 Task: In the  document David.txt ,change text color to 'Dark Red' Insert the mentioned shape on left side of the text 'Rounded Rectangle'. Change color of the shape to  PinkChange shape height to 0.9
Action: Mouse moved to (362, 260)
Screenshot: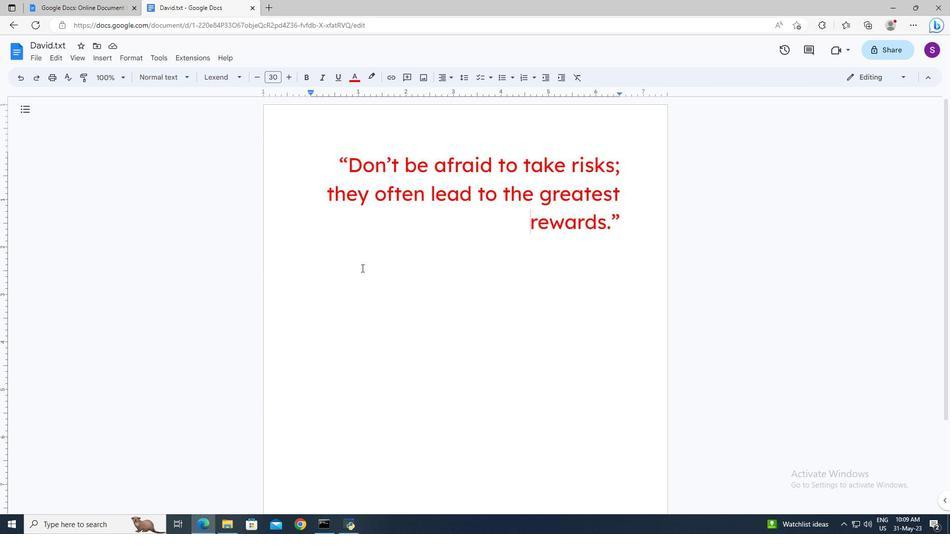 
Action: Mouse pressed left at (362, 260)
Screenshot: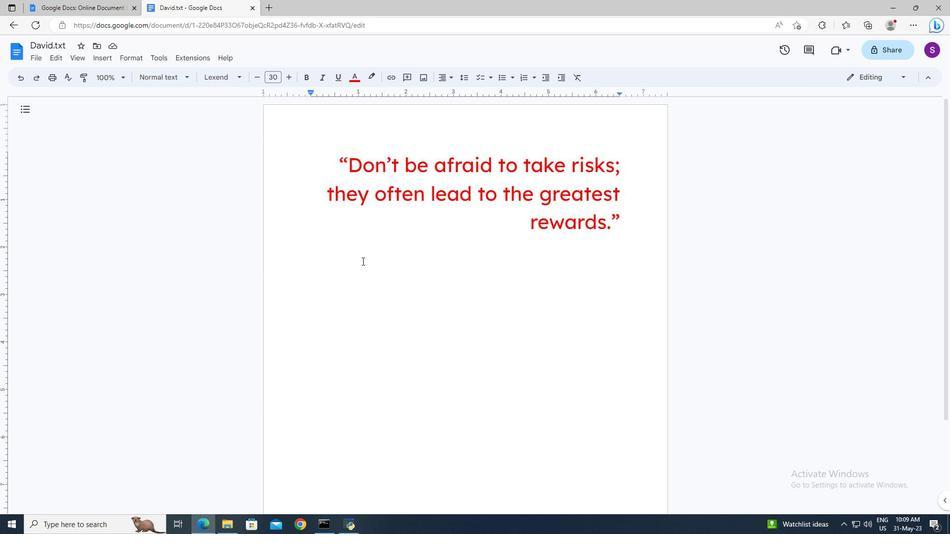
Action: Key pressed ctrl+A
Screenshot: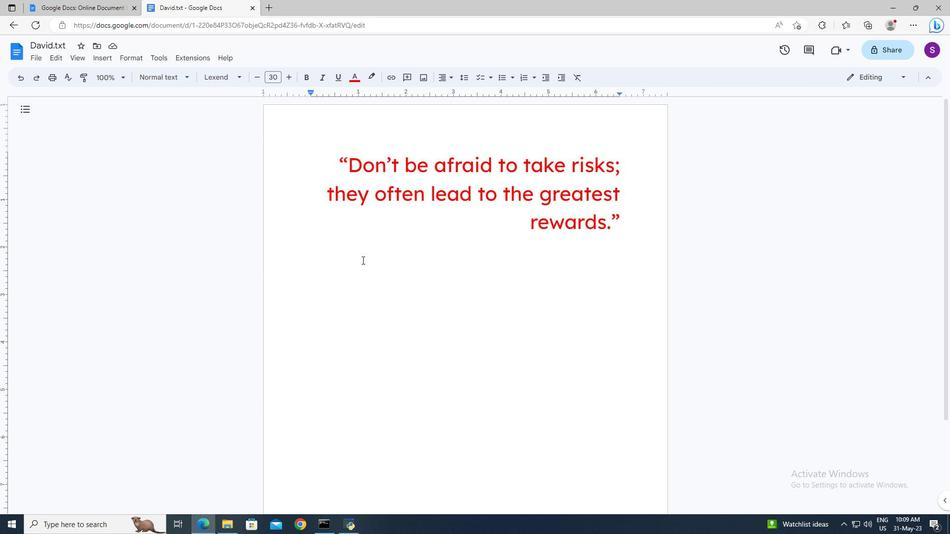 
Action: Mouse moved to (354, 80)
Screenshot: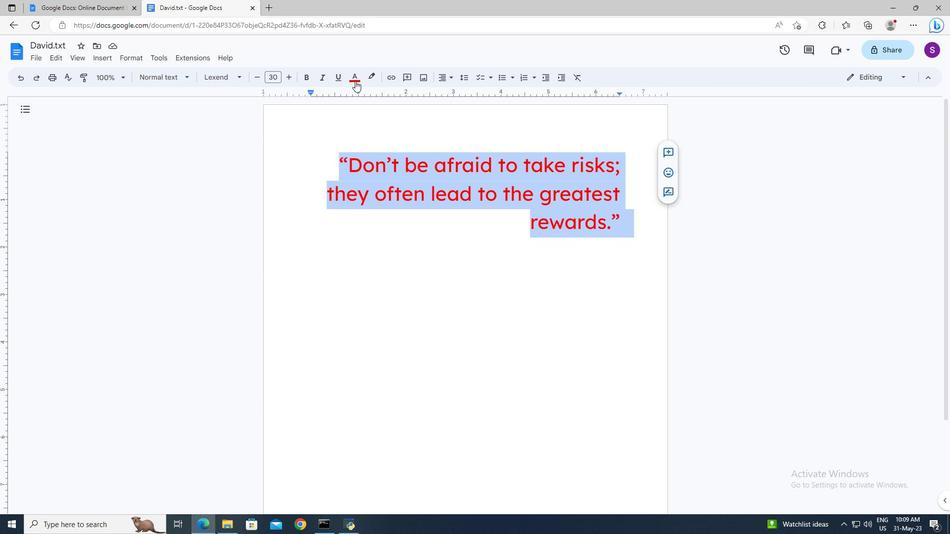 
Action: Mouse pressed left at (354, 80)
Screenshot: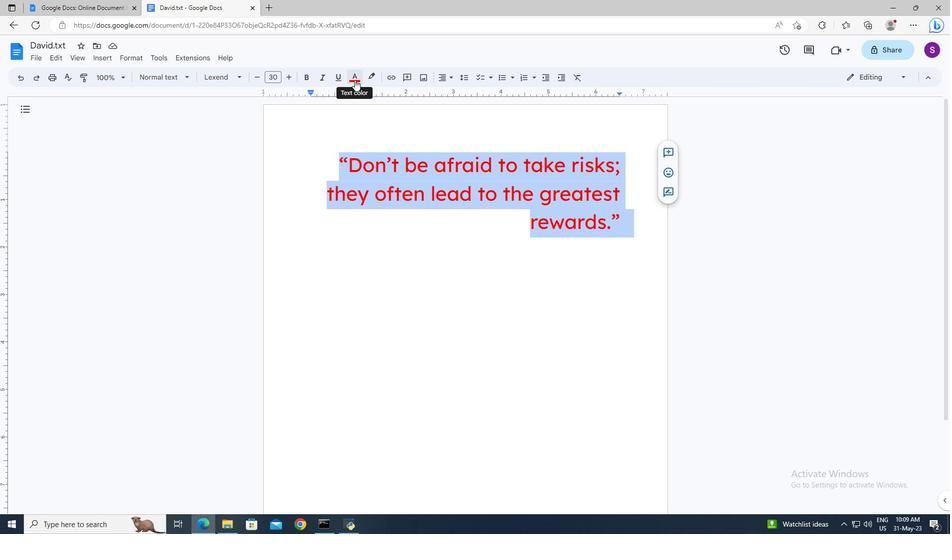 
Action: Mouse moved to (369, 162)
Screenshot: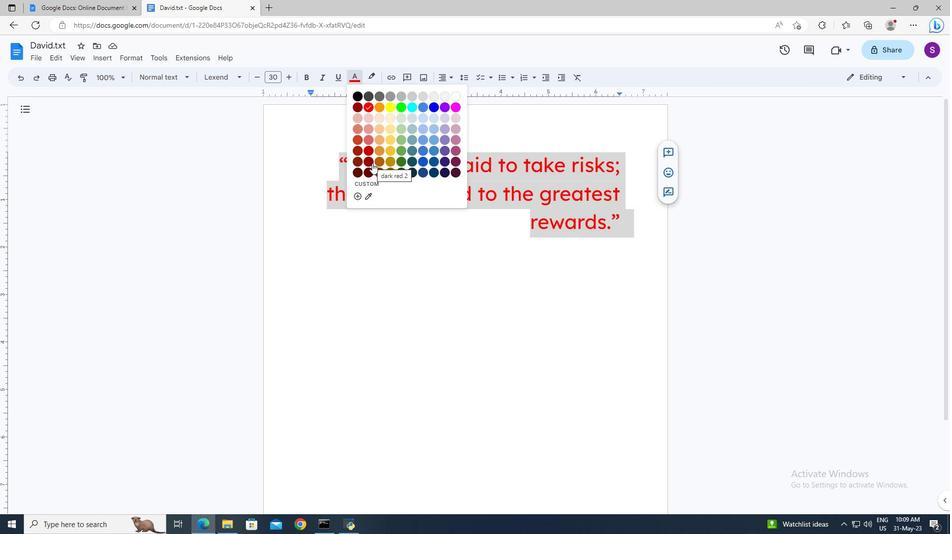 
Action: Mouse pressed left at (369, 162)
Screenshot: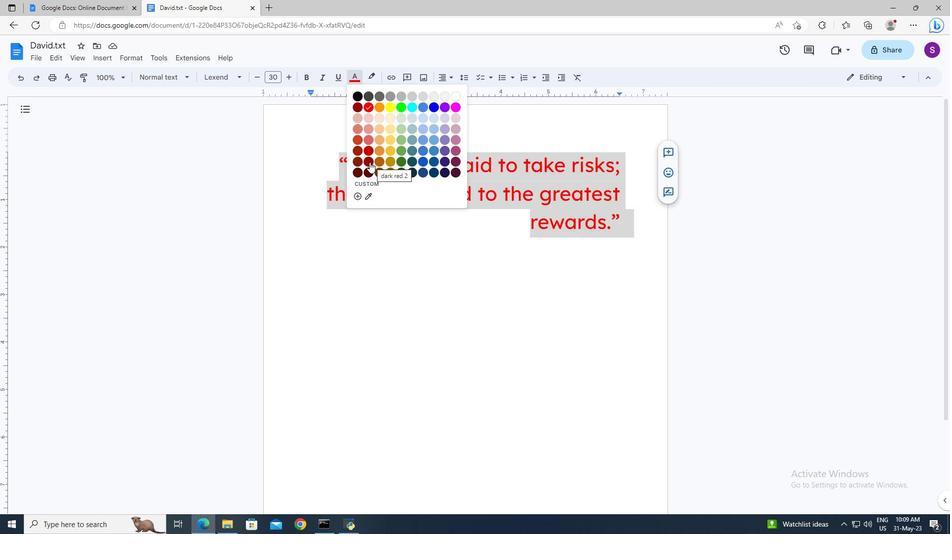 
Action: Mouse moved to (310, 166)
Screenshot: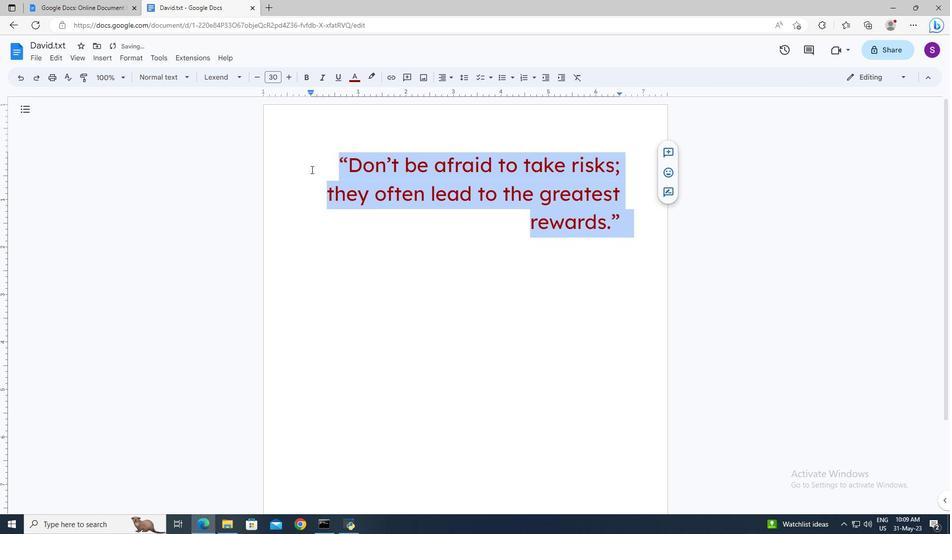 
Action: Mouse pressed left at (310, 166)
Screenshot: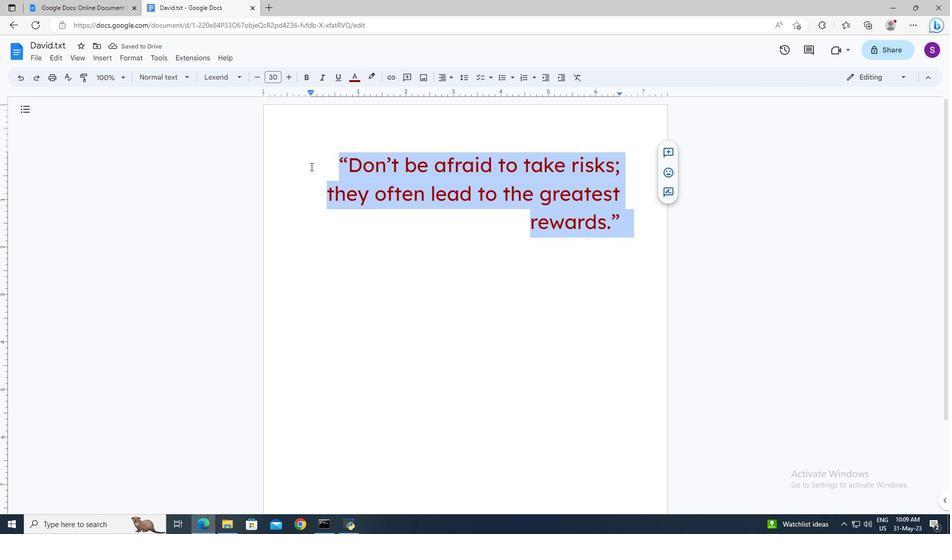 
Action: Mouse moved to (107, 59)
Screenshot: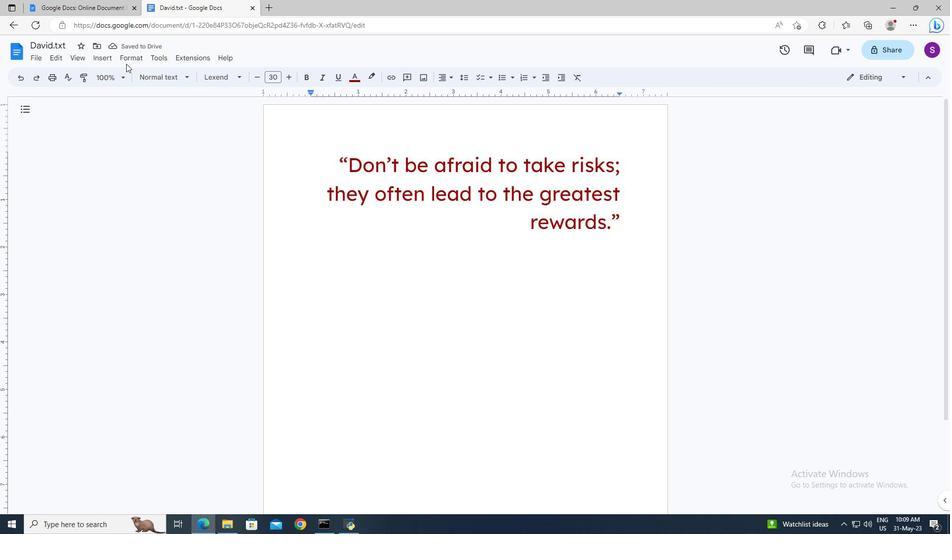 
Action: Mouse pressed left at (107, 59)
Screenshot: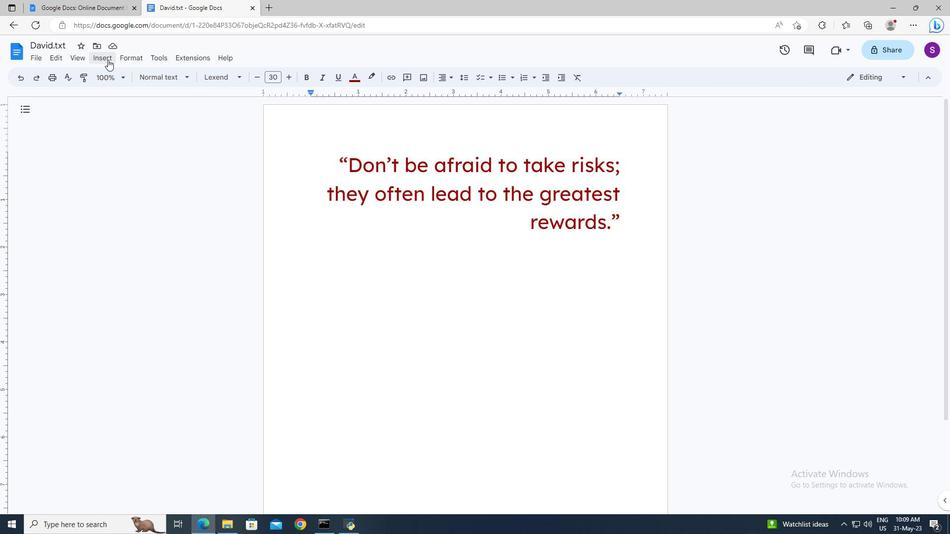 
Action: Mouse moved to (268, 108)
Screenshot: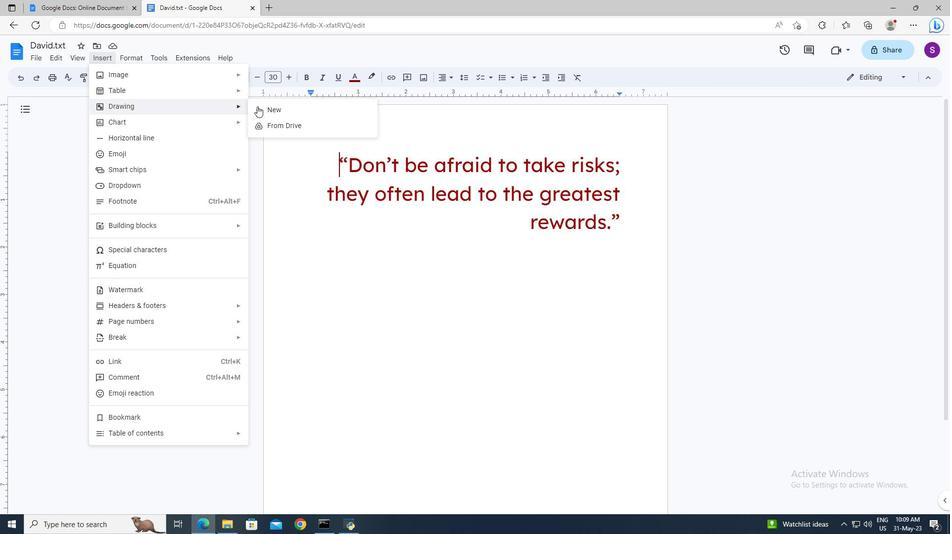 
Action: Mouse pressed left at (268, 108)
Screenshot: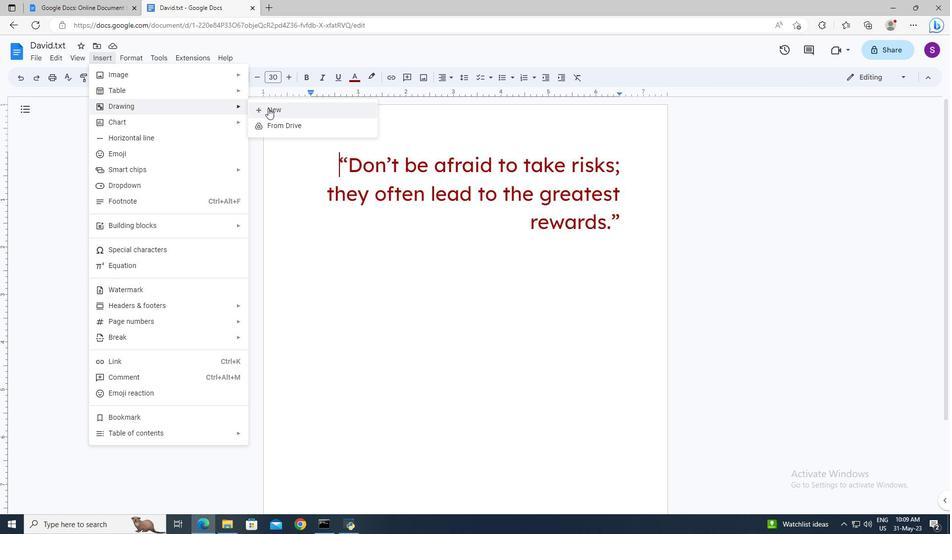 
Action: Mouse moved to (360, 111)
Screenshot: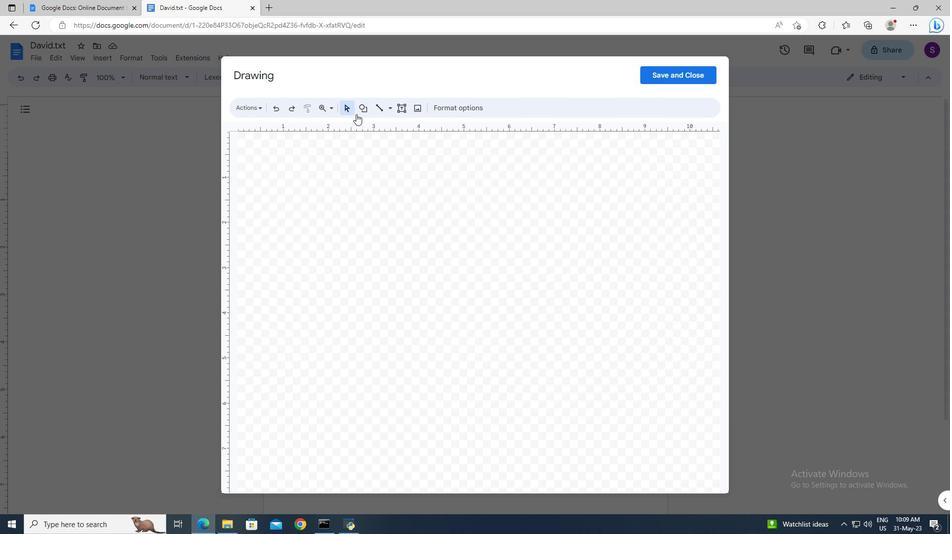 
Action: Mouse pressed left at (360, 111)
Screenshot: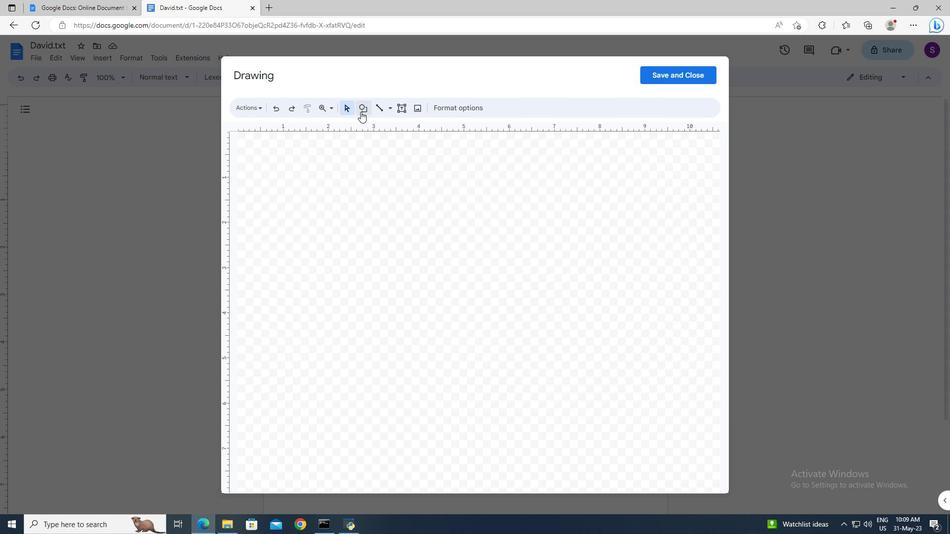 
Action: Mouse moved to (454, 130)
Screenshot: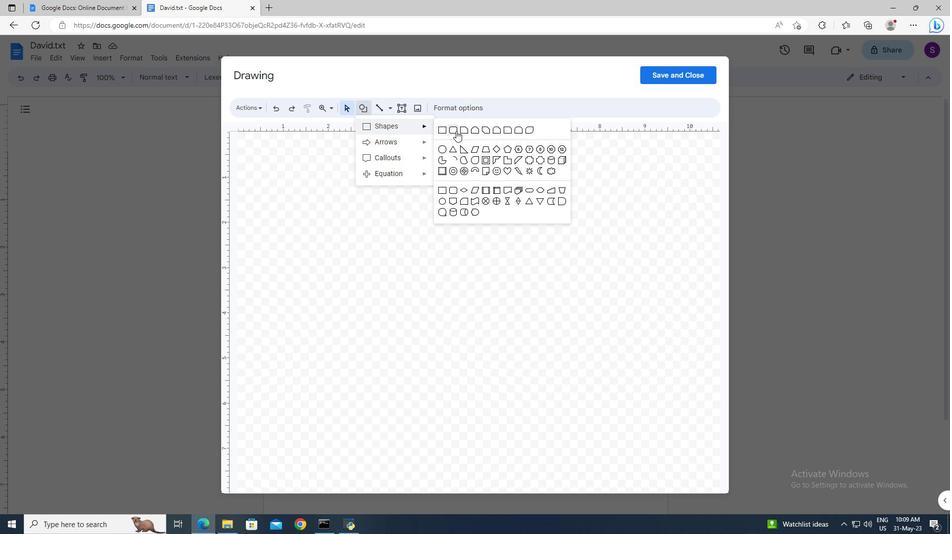 
Action: Mouse pressed left at (454, 130)
Screenshot: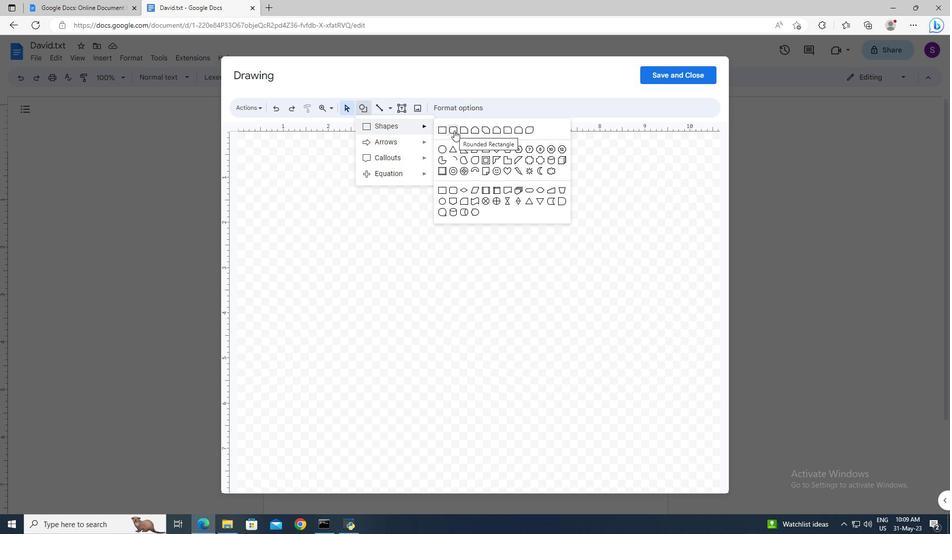 
Action: Mouse moved to (390, 177)
Screenshot: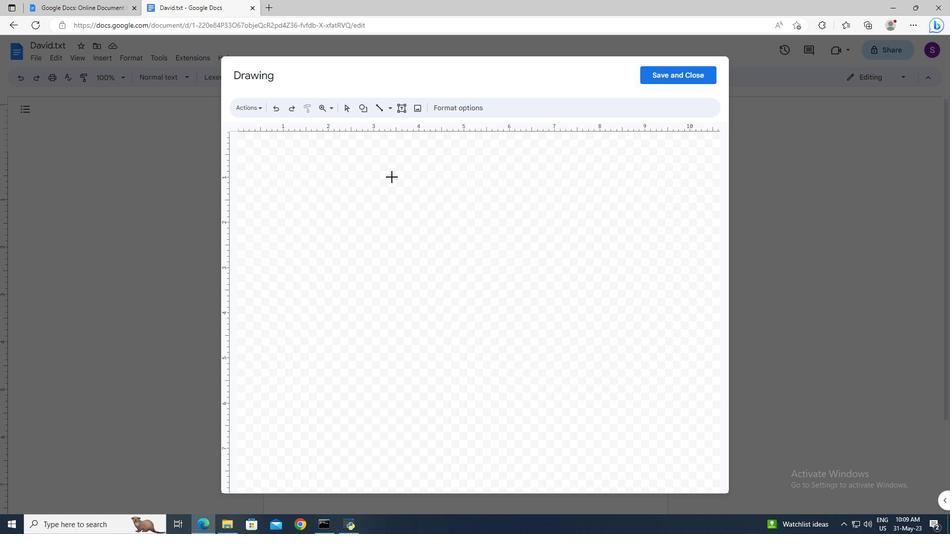 
Action: Mouse pressed left at (390, 177)
Screenshot: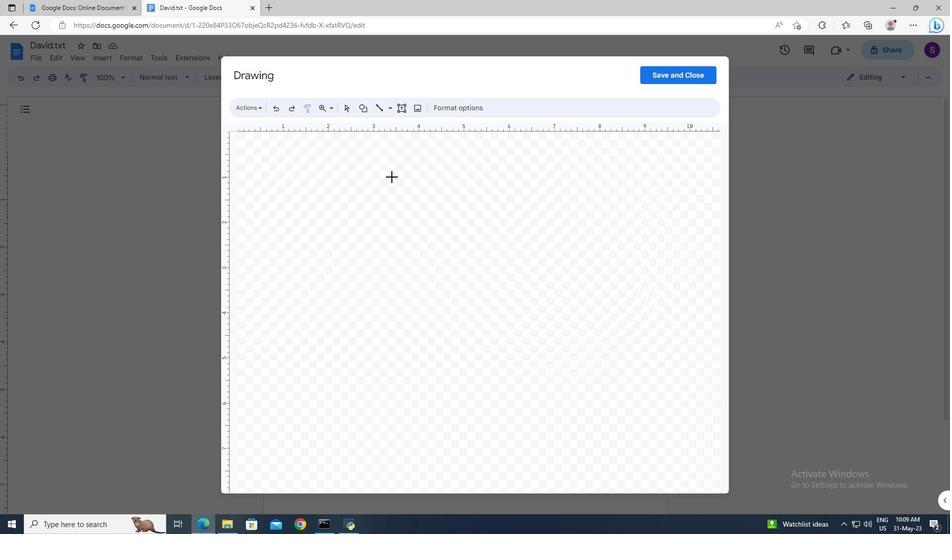 
Action: Mouse moved to (438, 109)
Screenshot: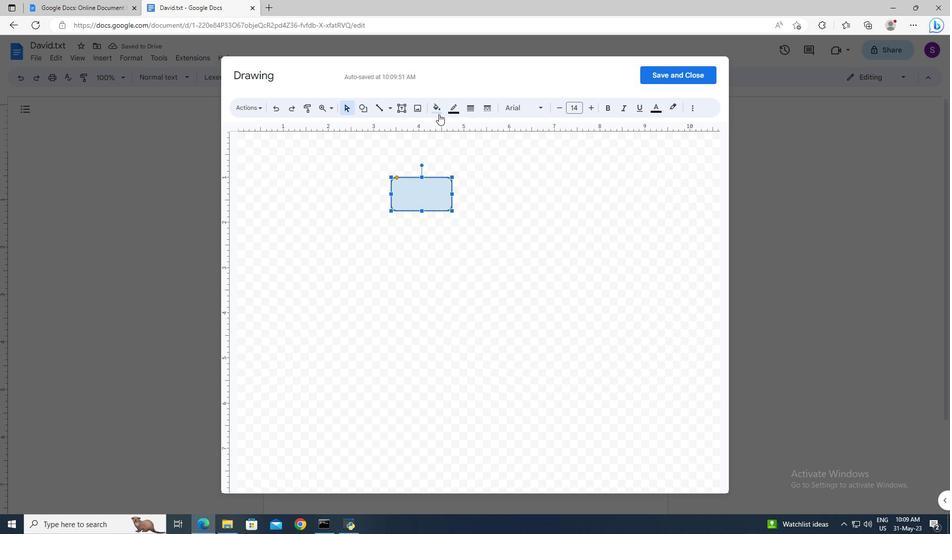 
Action: Mouse pressed left at (438, 109)
Screenshot: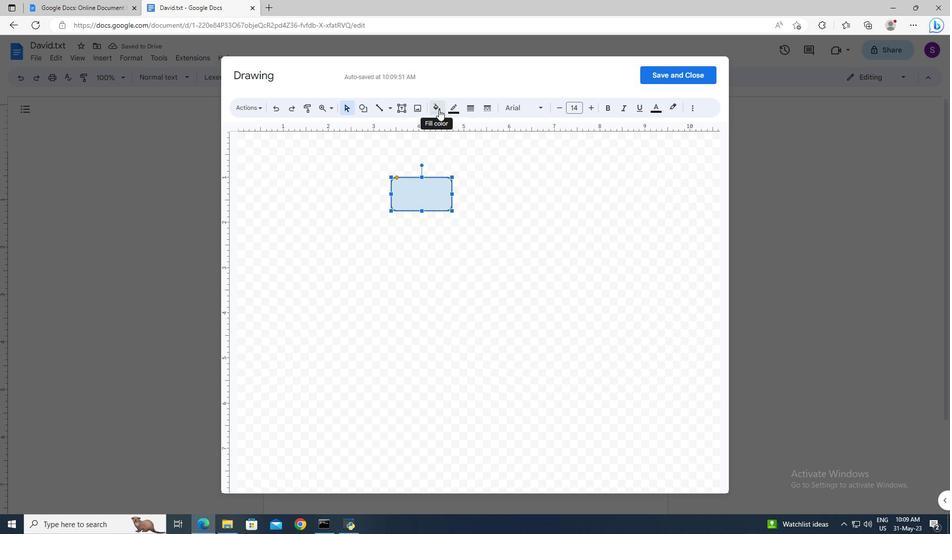 
Action: Mouse moved to (436, 156)
Screenshot: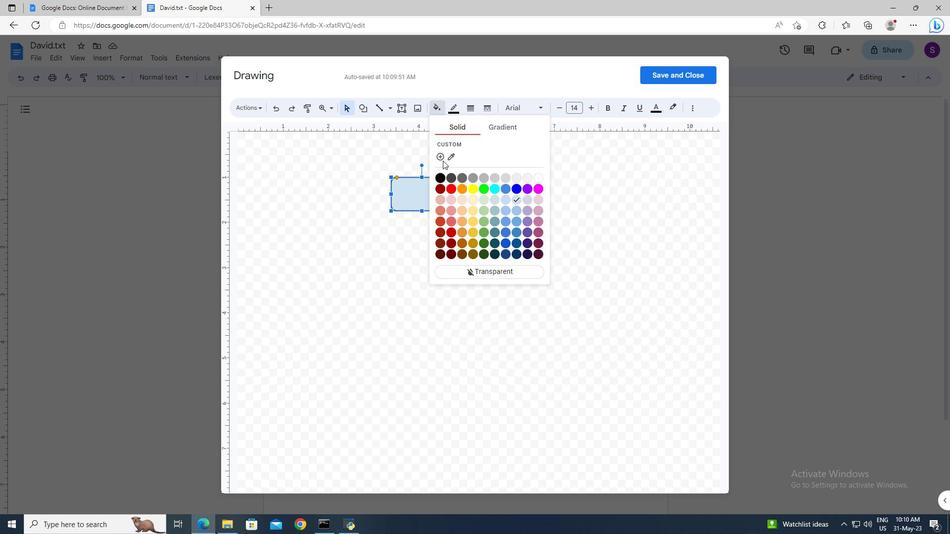 
Action: Mouse pressed left at (436, 156)
Screenshot: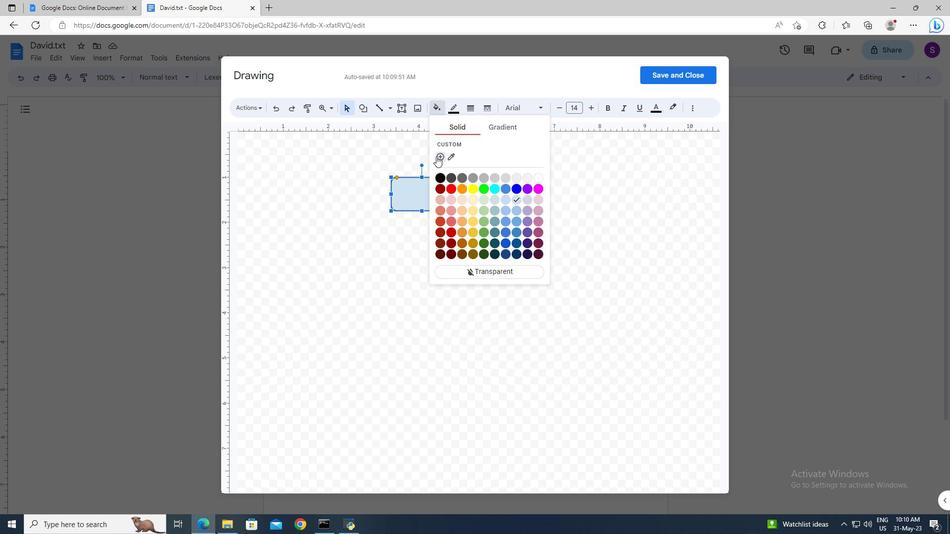 
Action: Mouse moved to (508, 298)
Screenshot: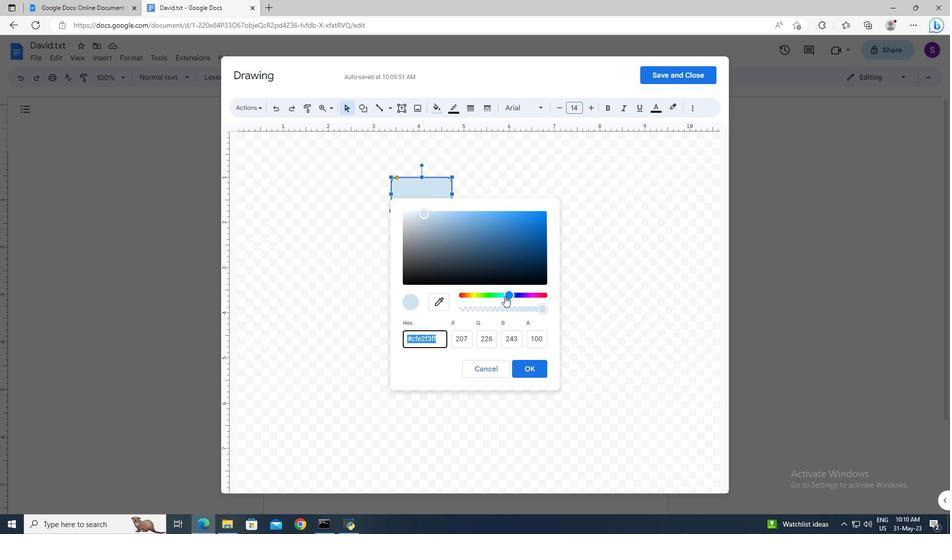 
Action: Mouse pressed left at (508, 298)
Screenshot: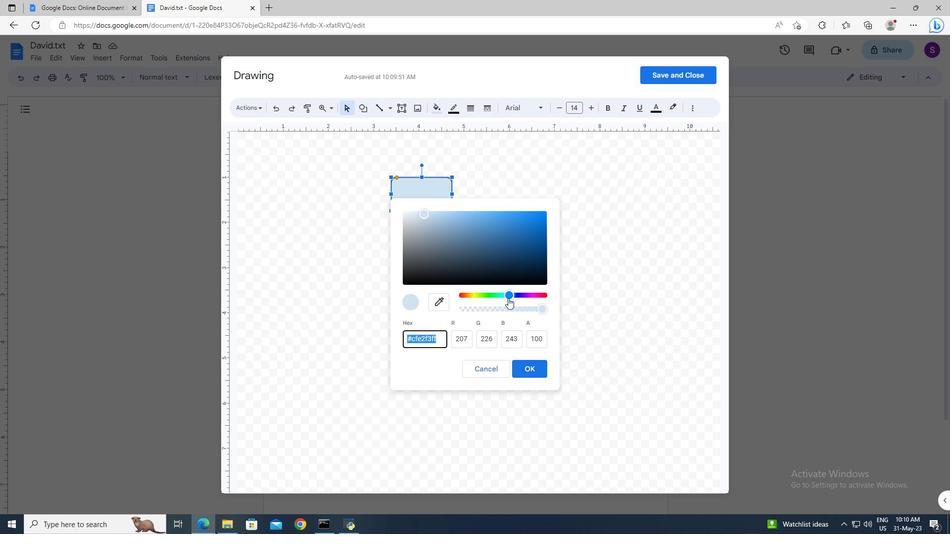 
Action: Mouse moved to (471, 219)
Screenshot: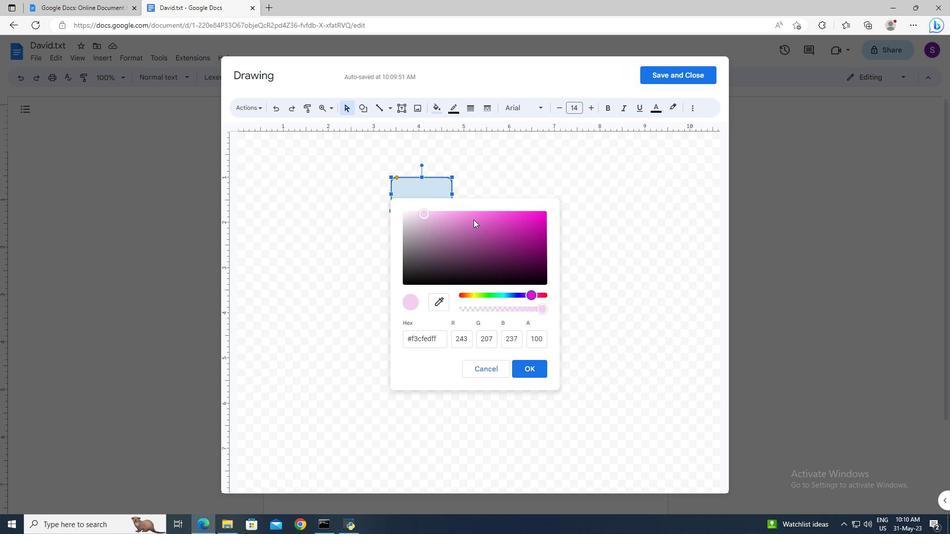 
Action: Mouse pressed left at (471, 219)
Screenshot: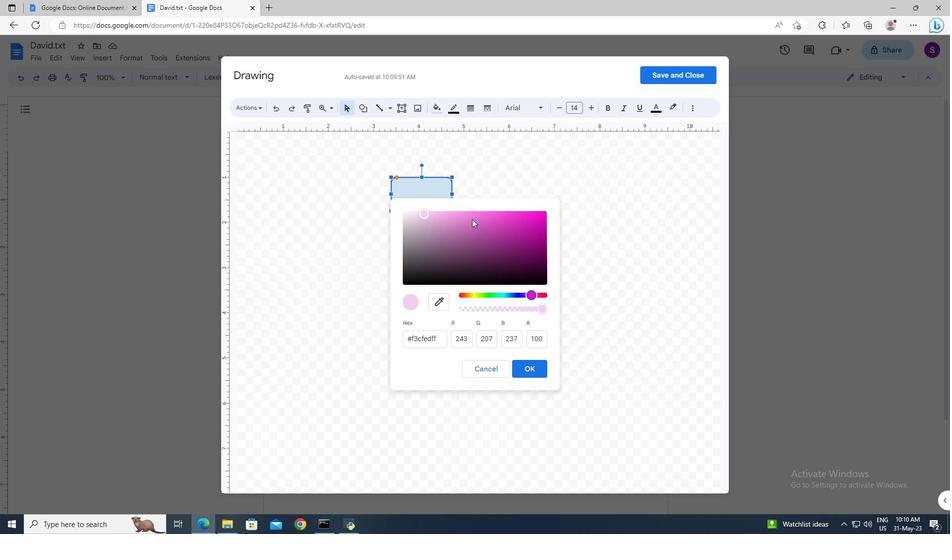 
Action: Mouse moved to (523, 366)
Screenshot: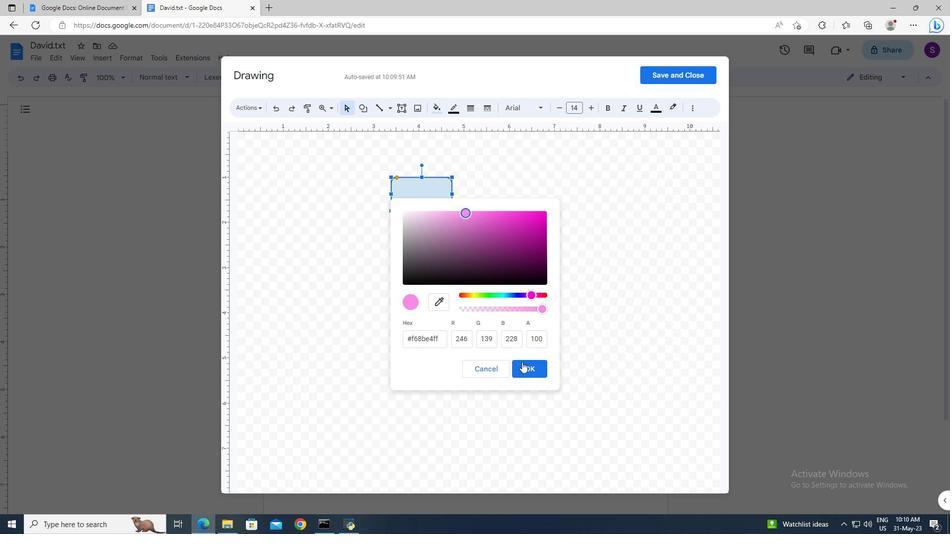 
Action: Mouse pressed left at (523, 366)
Screenshot: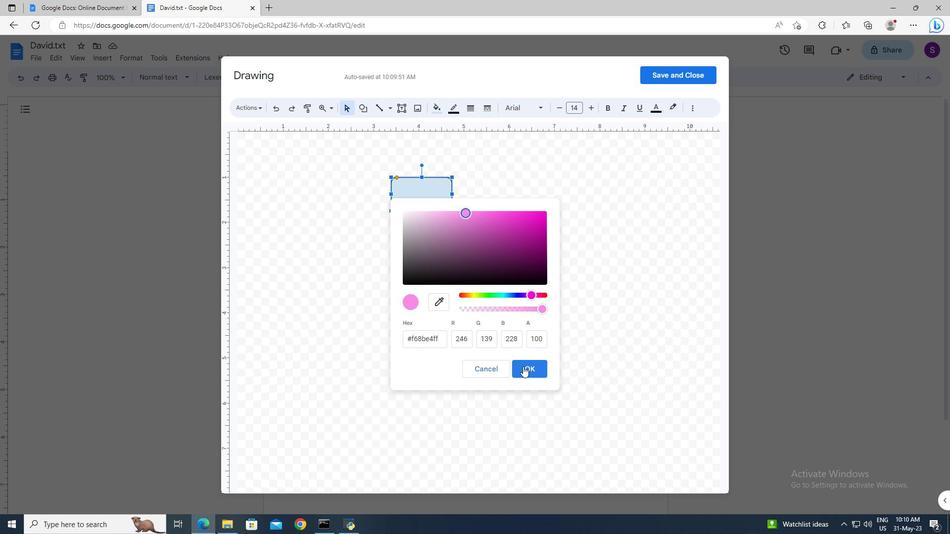 
Action: Mouse moved to (673, 82)
Screenshot: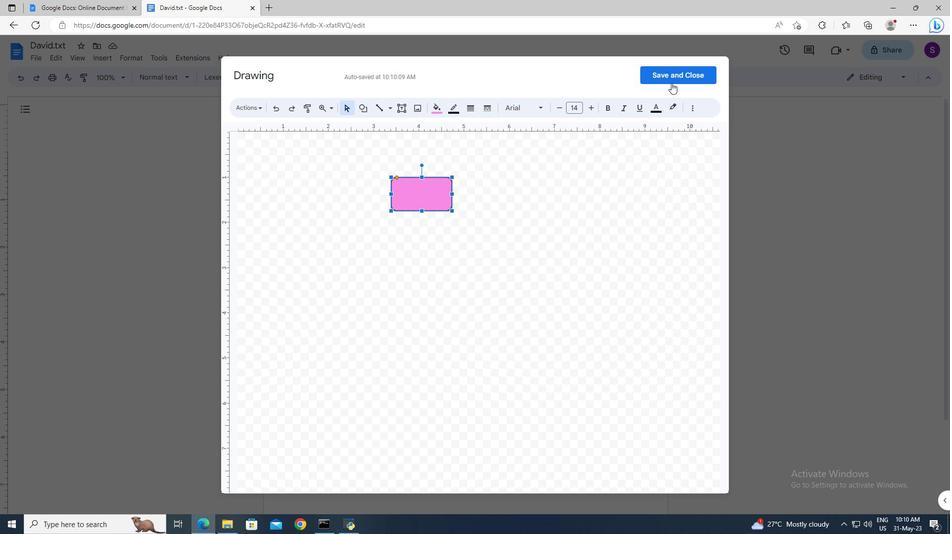 
Action: Mouse pressed left at (673, 82)
Screenshot: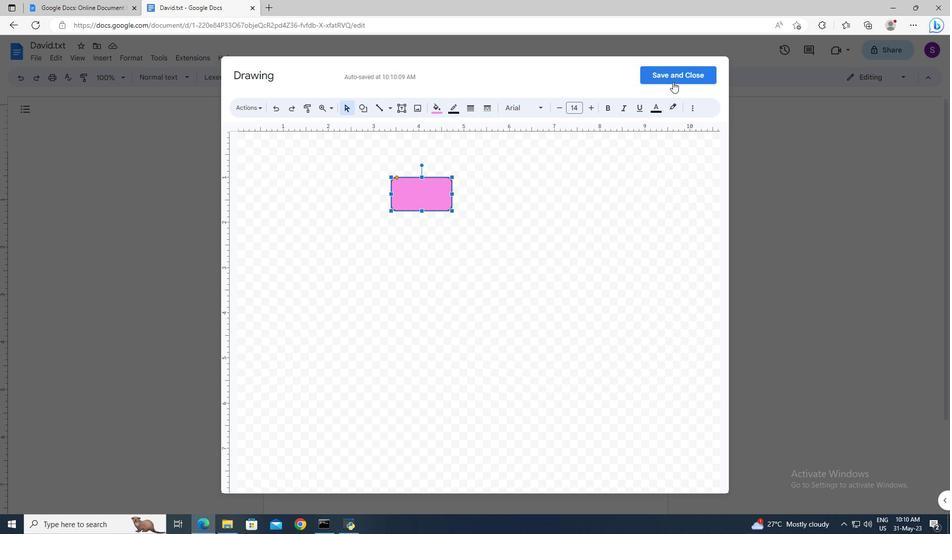 
Action: Mouse moved to (358, 177)
Screenshot: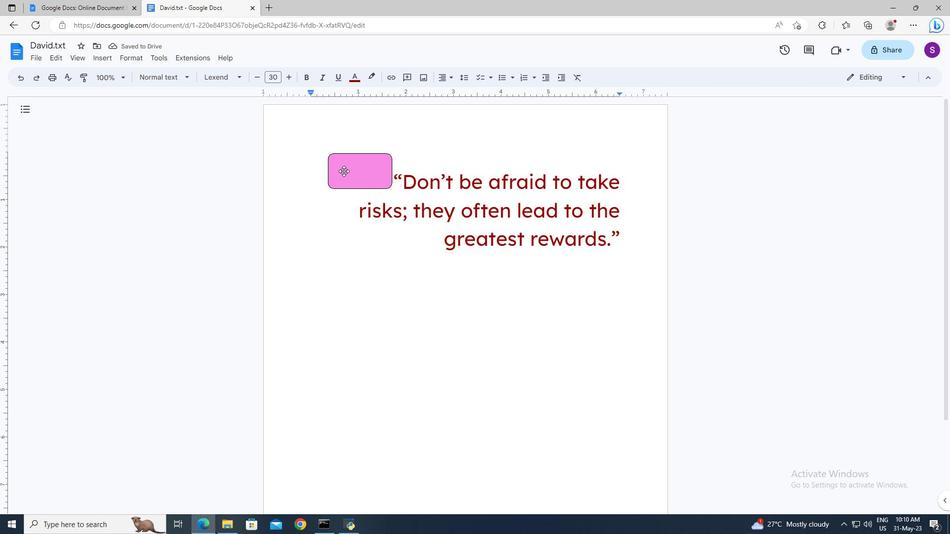 
Action: Mouse pressed left at (358, 177)
Screenshot: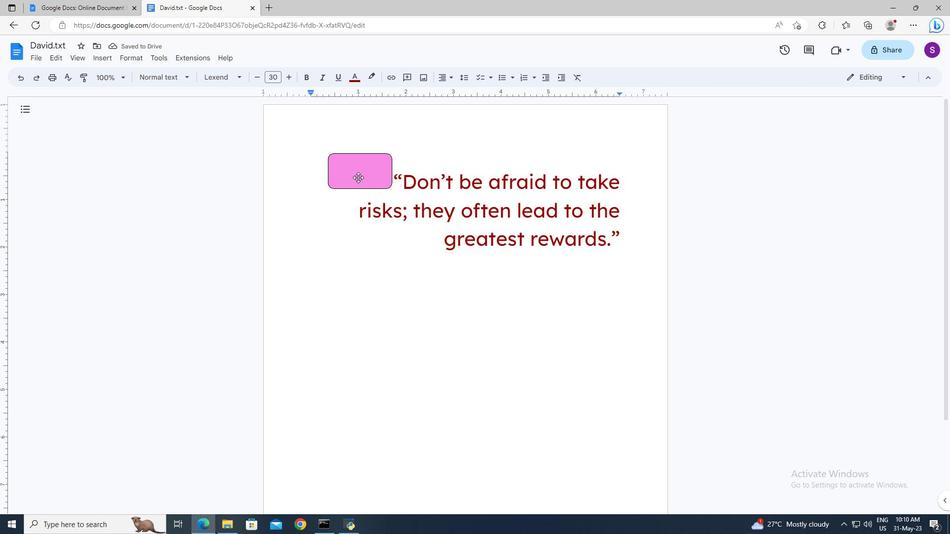 
Action: Mouse moved to (426, 80)
Screenshot: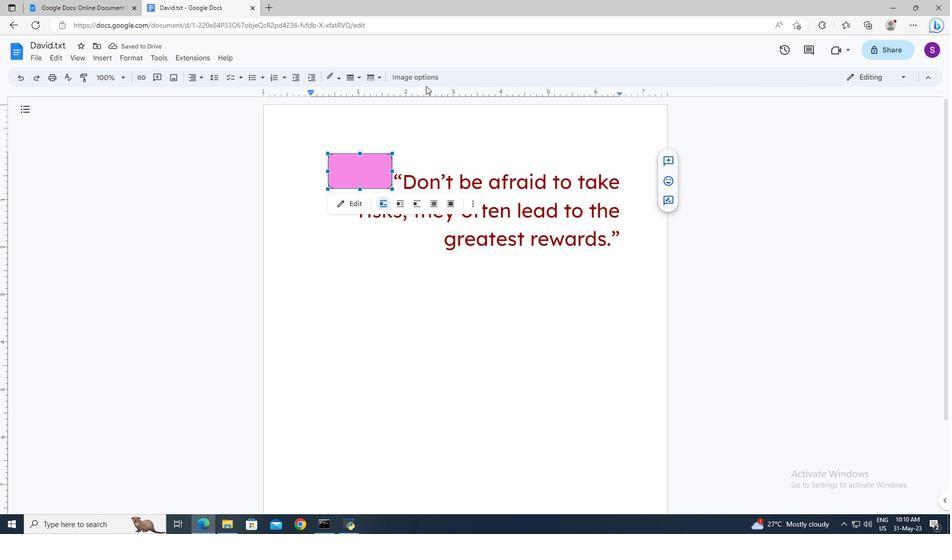 
Action: Mouse pressed left at (426, 80)
Screenshot: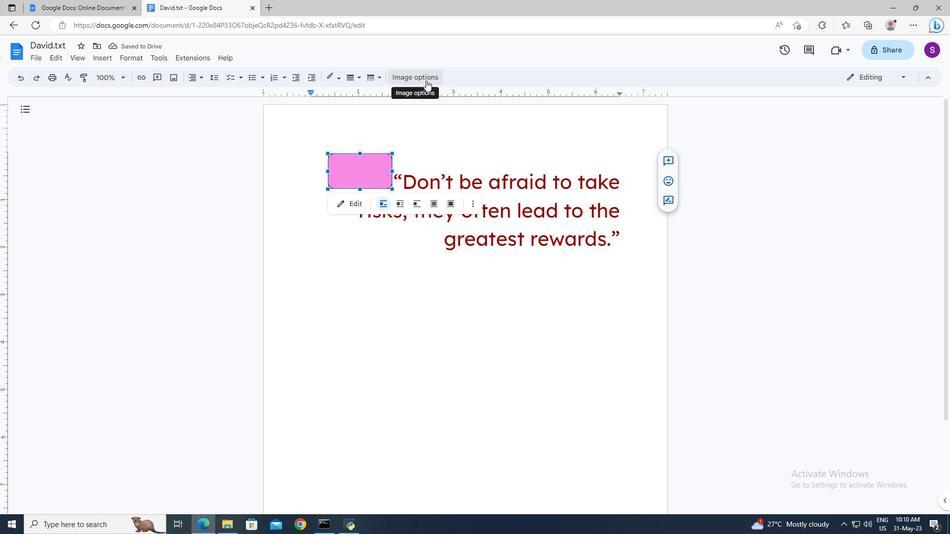 
Action: Mouse moved to (807, 114)
Screenshot: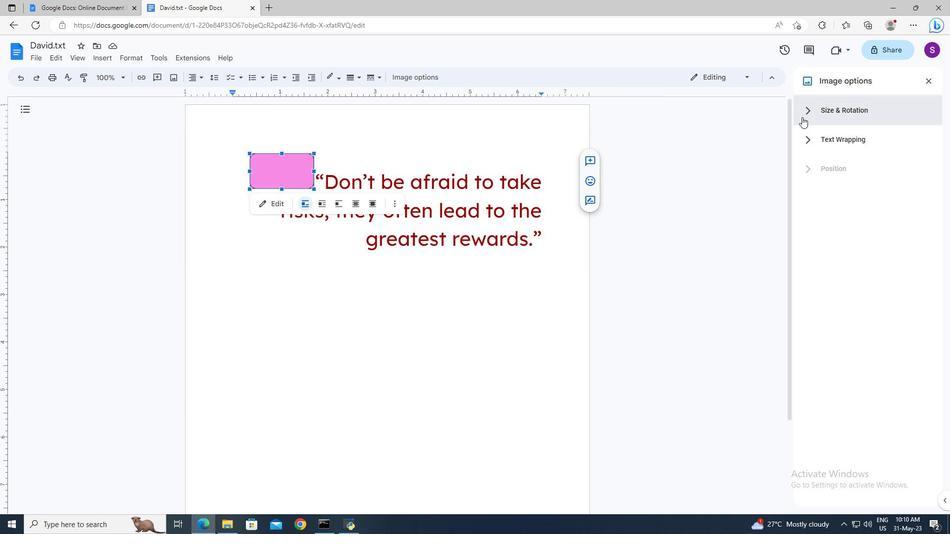 
Action: Mouse pressed left at (807, 114)
Screenshot: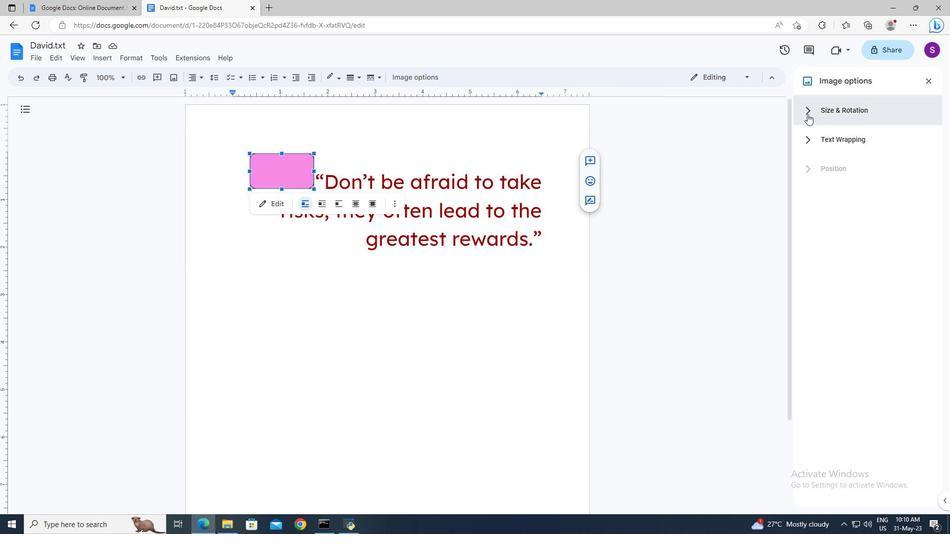 
Action: Mouse moved to (887, 161)
Screenshot: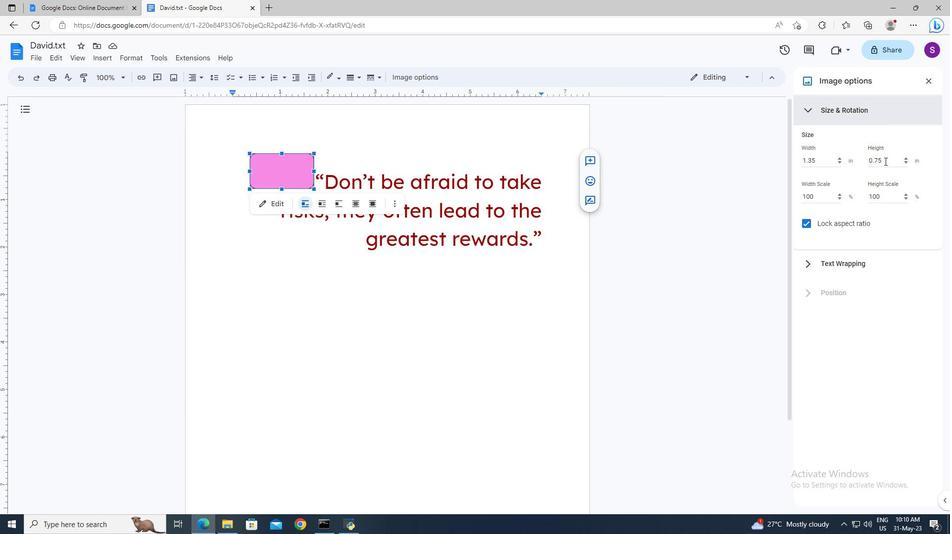 
Action: Mouse pressed left at (887, 161)
Screenshot: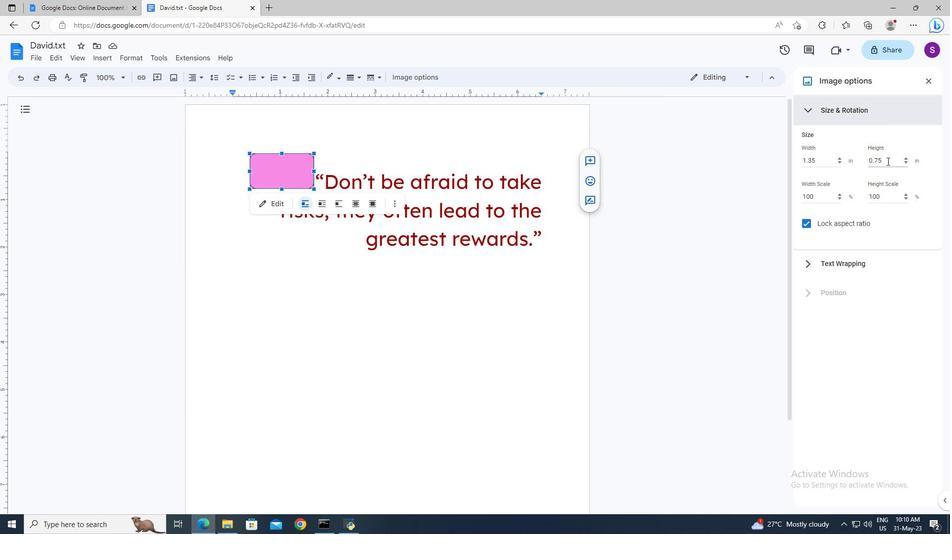 
Action: Mouse moved to (799, 150)
Screenshot: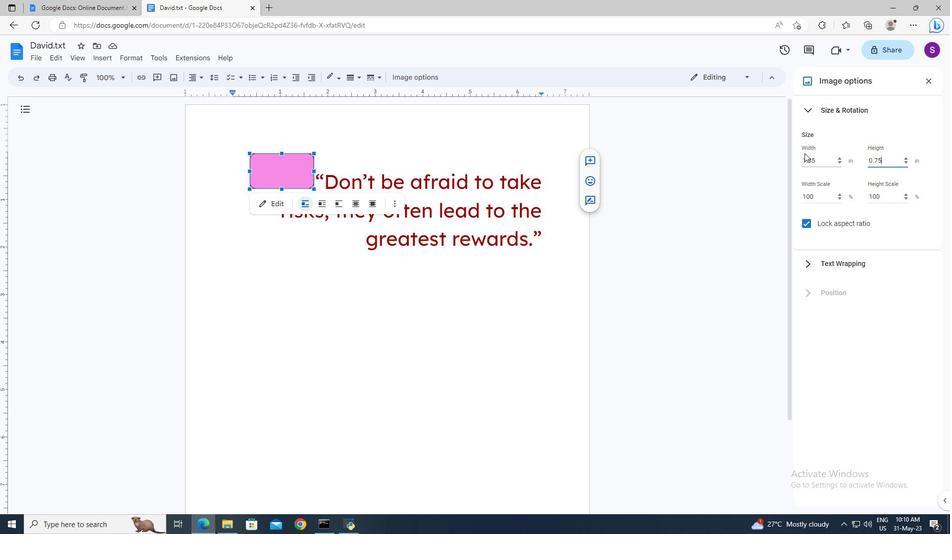 
Action: Key pressed ctrl+A<Key.delete>0.9<Key.enter>
Screenshot: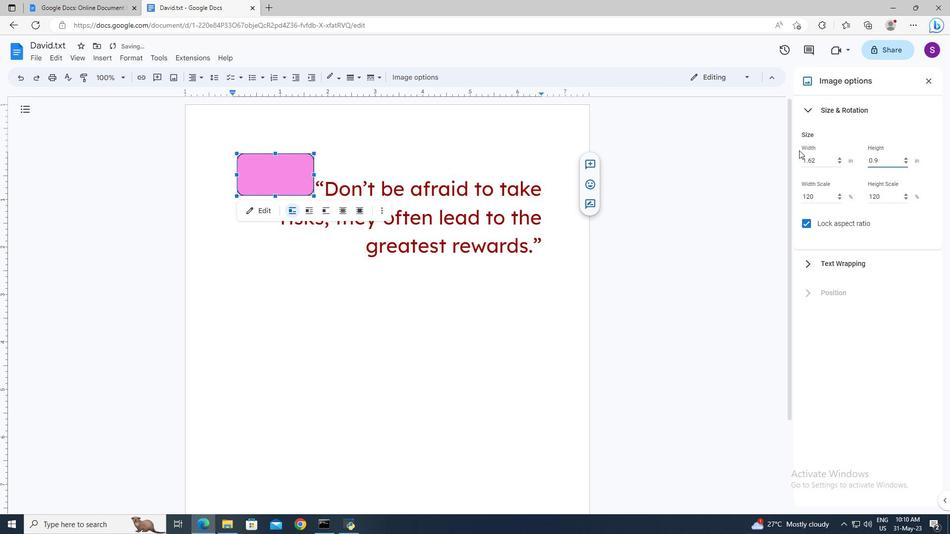 
Action: Mouse moved to (927, 83)
Screenshot: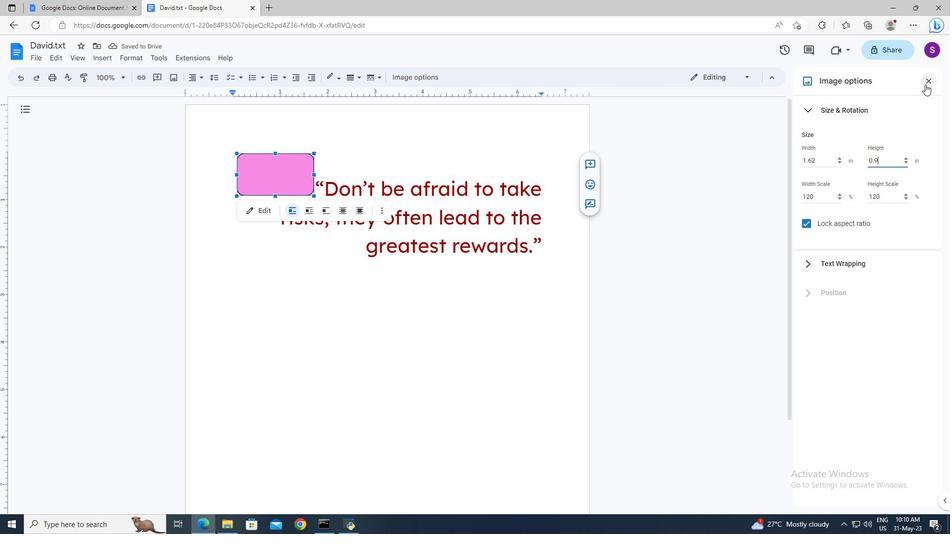 
Action: Mouse pressed left at (927, 83)
Screenshot: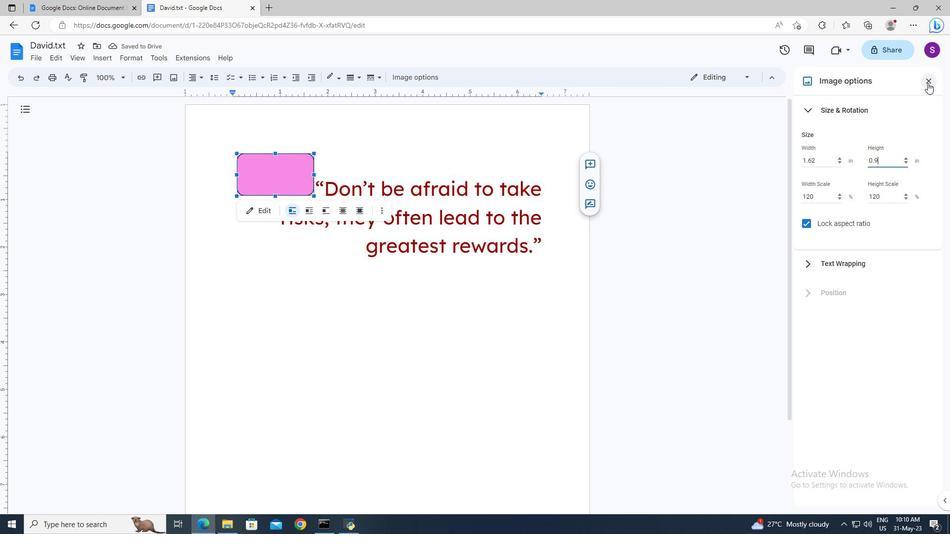 
Action: Mouse moved to (629, 274)
Screenshot: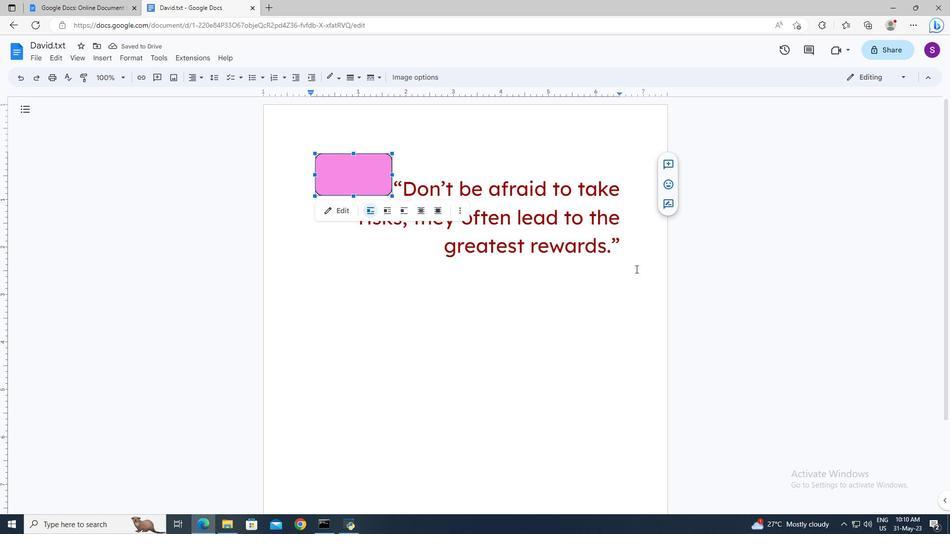 
Action: Mouse pressed left at (629, 274)
Screenshot: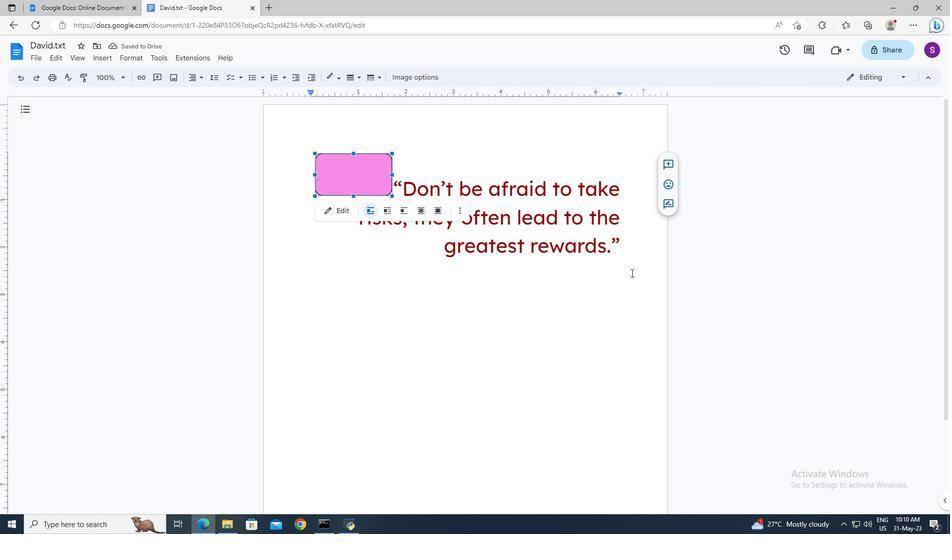 
Action: Mouse moved to (628, 275)
Screenshot: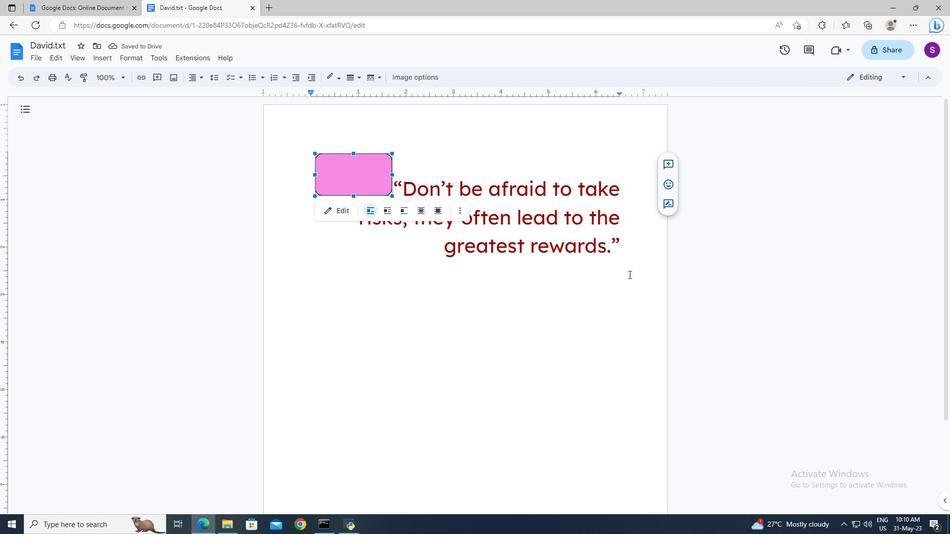 
